 Task: Create new custom data at organization, profile, and user levels
Action: Mouse moved to (225, 218)
Screenshot: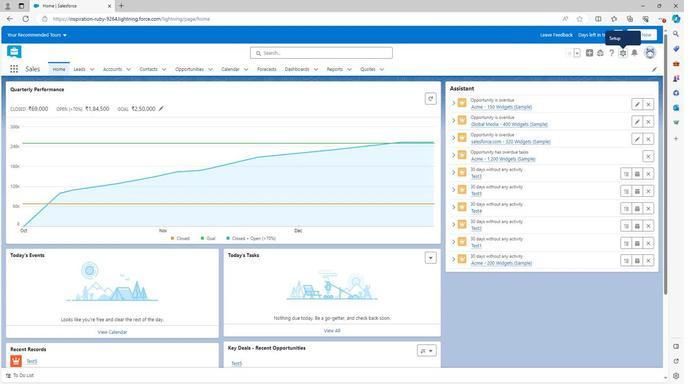 
Action: Mouse scrolled (225, 217) with delta (0, 0)
Screenshot: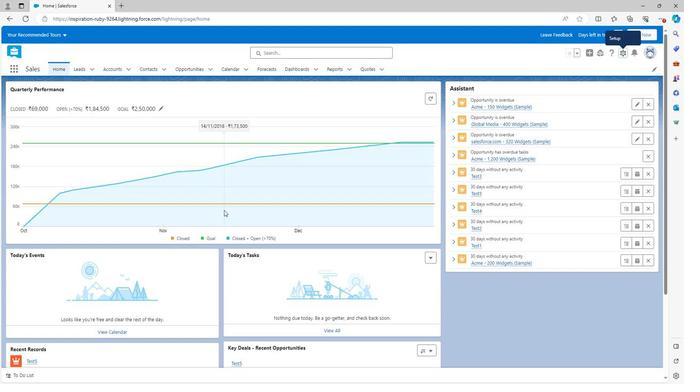 
Action: Mouse scrolled (225, 217) with delta (0, 0)
Screenshot: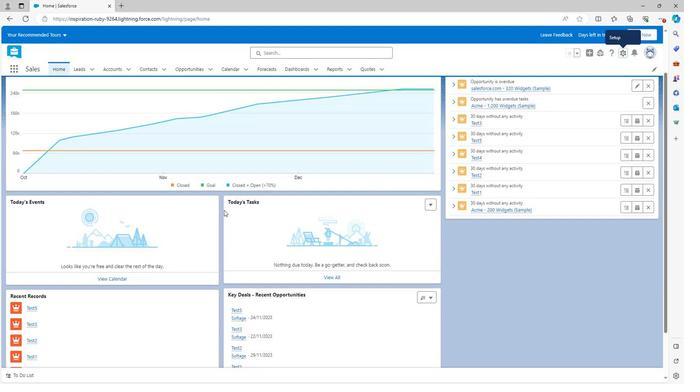 
Action: Mouse scrolled (225, 217) with delta (0, 0)
Screenshot: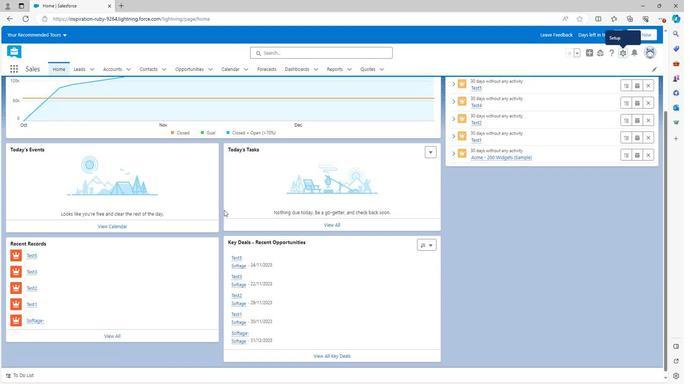 
Action: Mouse scrolled (225, 218) with delta (0, 0)
Screenshot: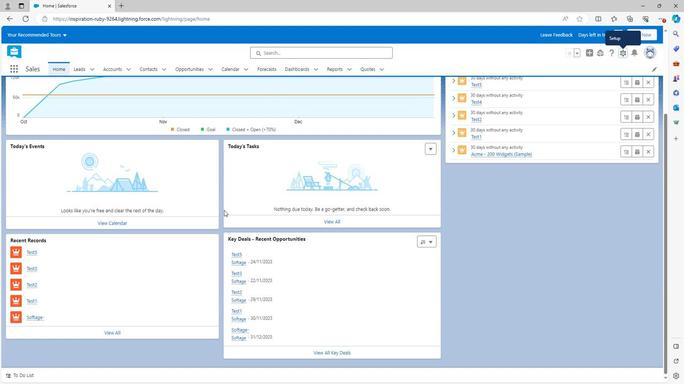 
Action: Mouse scrolled (225, 218) with delta (0, 0)
Screenshot: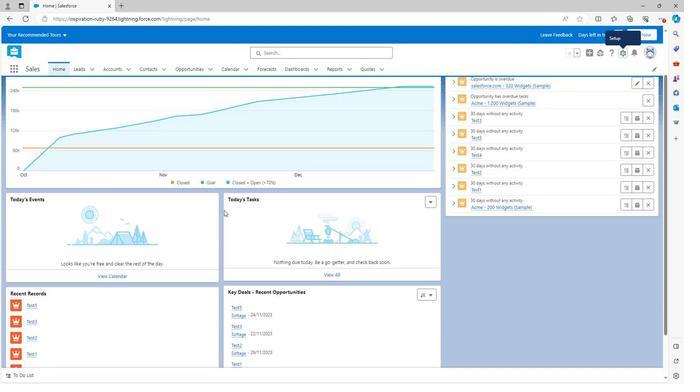
Action: Mouse scrolled (225, 218) with delta (0, 0)
Screenshot: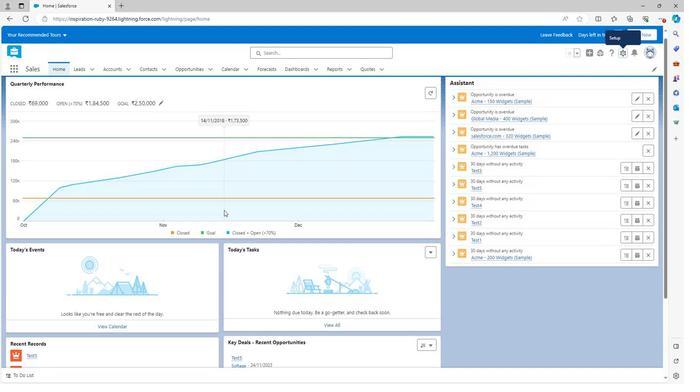 
Action: Mouse scrolled (225, 218) with delta (0, 0)
Screenshot: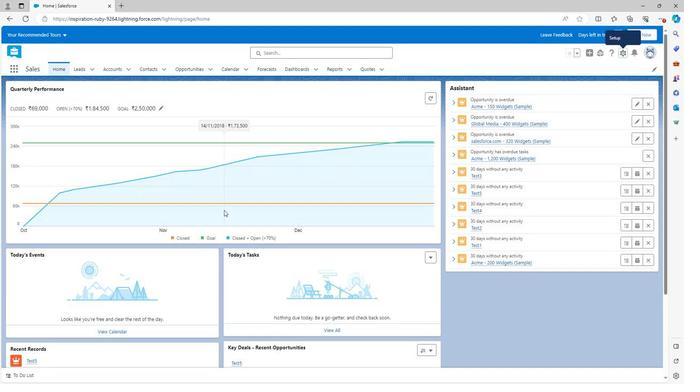 
Action: Mouse moved to (609, 78)
Screenshot: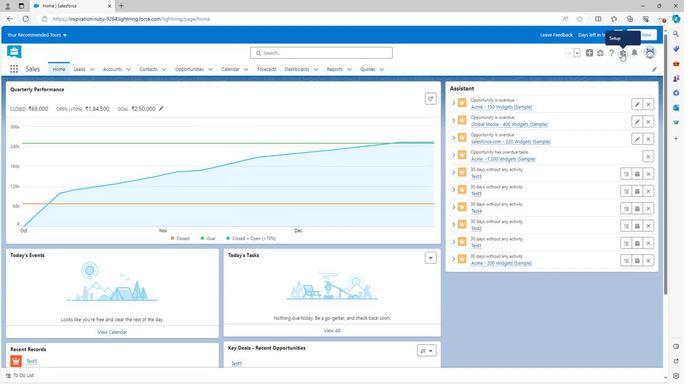 
Action: Mouse pressed left at (609, 78)
Screenshot: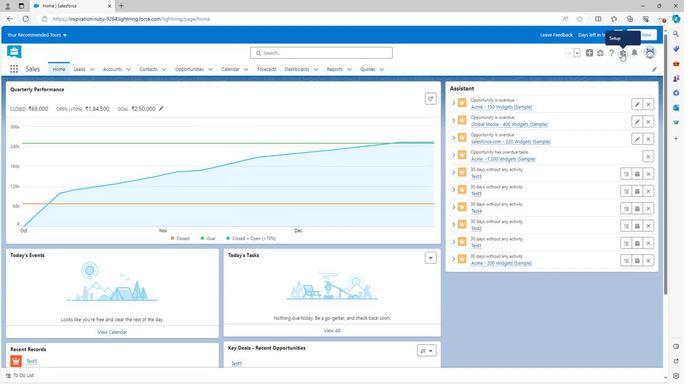 
Action: Mouse moved to (592, 94)
Screenshot: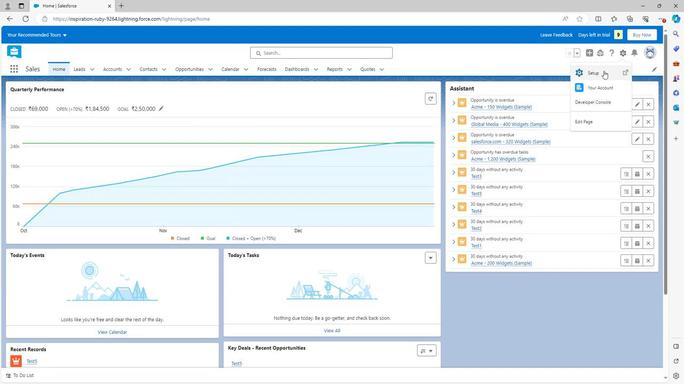 
Action: Mouse pressed left at (592, 94)
Screenshot: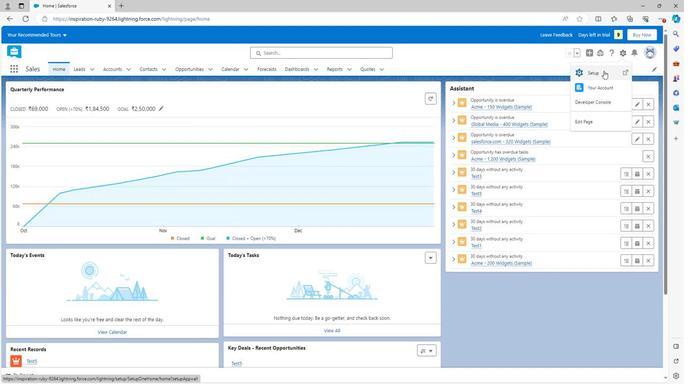 
Action: Mouse moved to (28, 267)
Screenshot: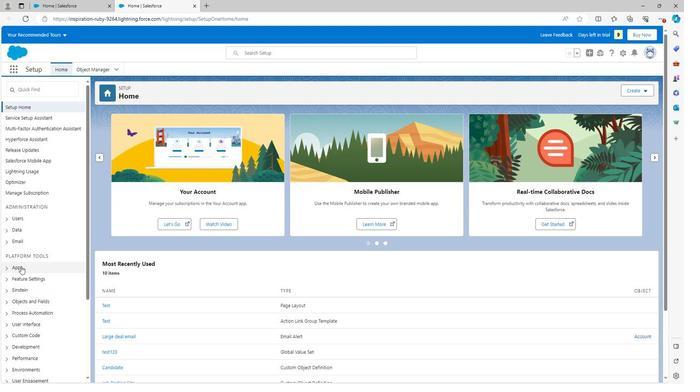 
Action: Mouse scrolled (28, 267) with delta (0, 0)
Screenshot: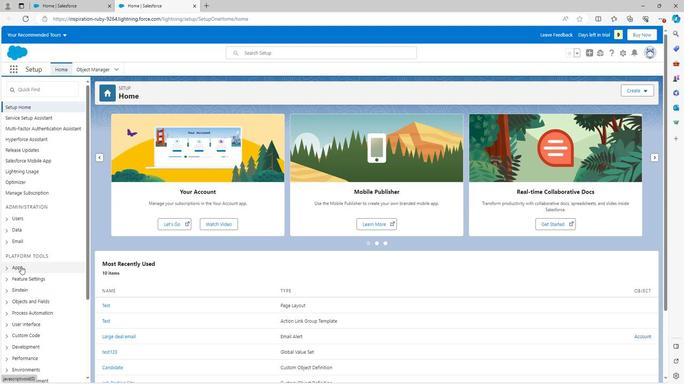 
Action: Mouse scrolled (28, 267) with delta (0, 0)
Screenshot: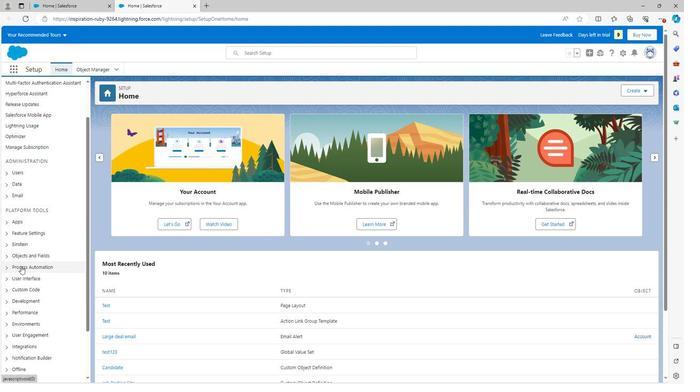 
Action: Mouse scrolled (28, 267) with delta (0, 0)
Screenshot: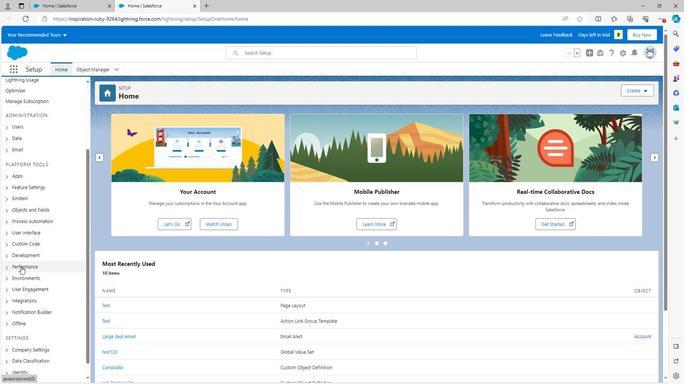 
Action: Mouse moved to (14, 234)
Screenshot: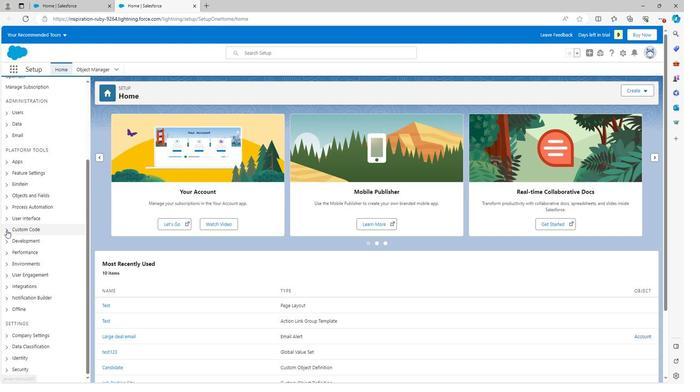 
Action: Mouse pressed left at (14, 234)
Screenshot: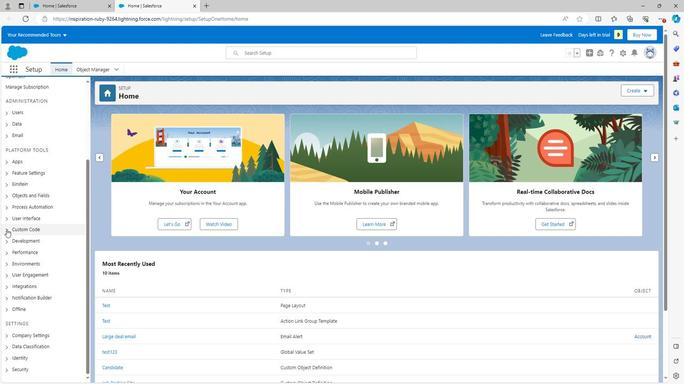 
Action: Mouse moved to (34, 269)
Screenshot: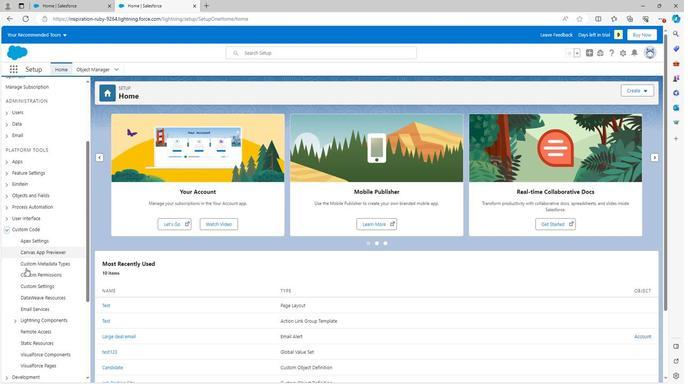 
Action: Mouse scrolled (34, 269) with delta (0, 0)
Screenshot: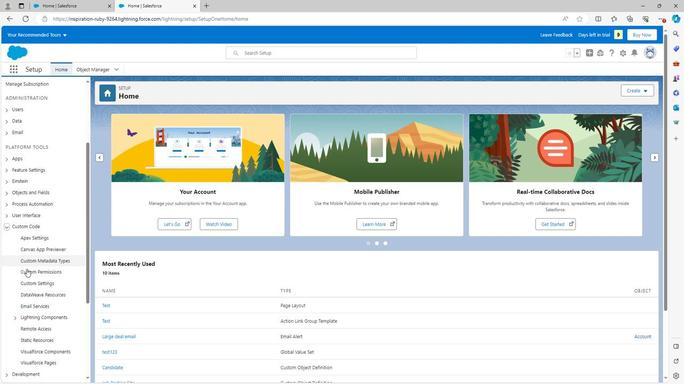 
Action: Mouse moved to (39, 245)
Screenshot: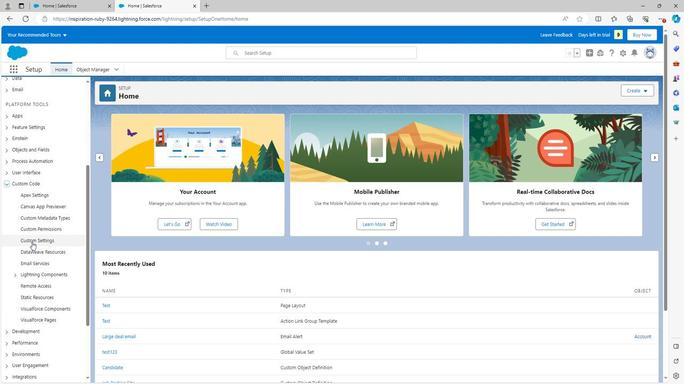 
Action: Mouse pressed left at (39, 245)
Screenshot: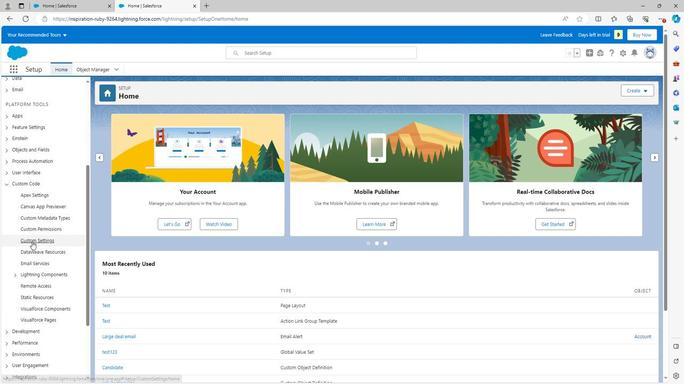 
Action: Mouse moved to (373, 192)
Screenshot: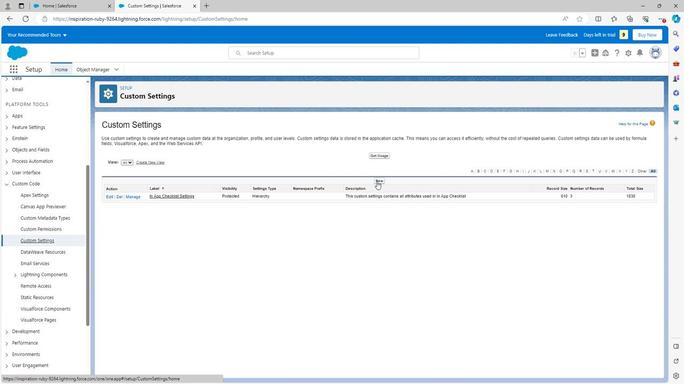 
Action: Mouse pressed left at (373, 192)
Screenshot: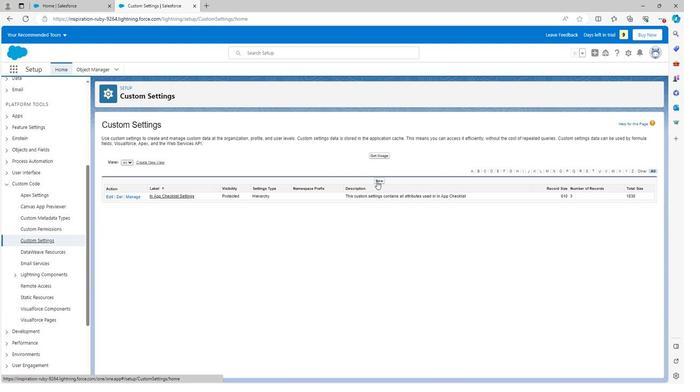 
Action: Mouse moved to (242, 194)
Screenshot: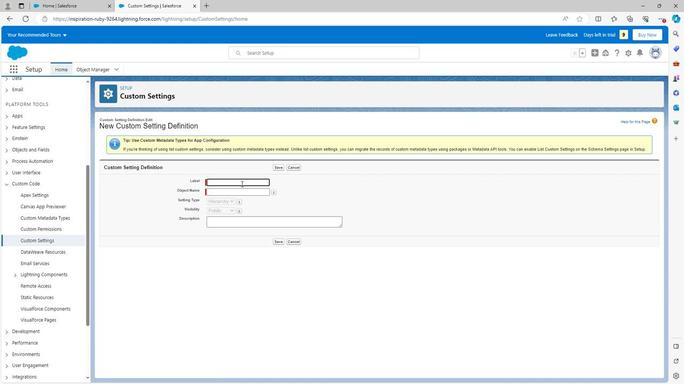 
Action: Mouse pressed left at (242, 194)
Screenshot: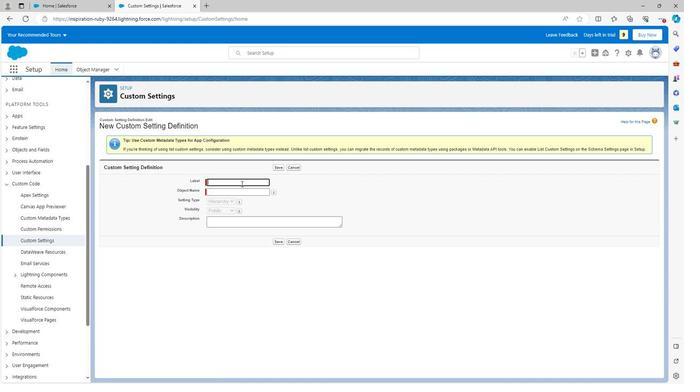 
Action: Key pressed <Key.shift><Key.shift>Tes
Screenshot: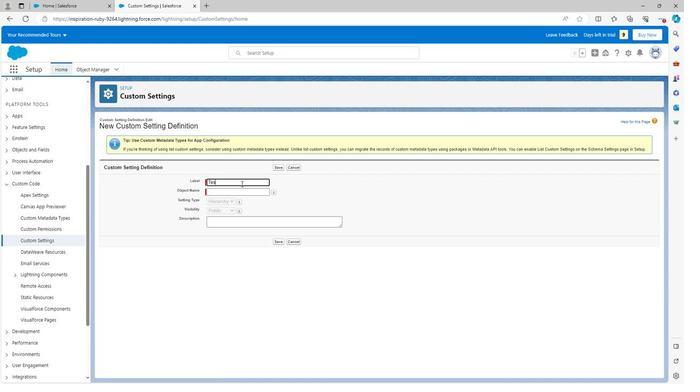 
Action: Mouse moved to (242, 193)
Screenshot: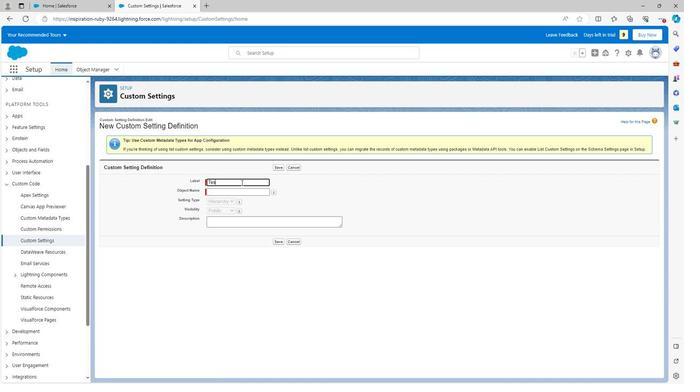 
Action: Key pressed t
Screenshot: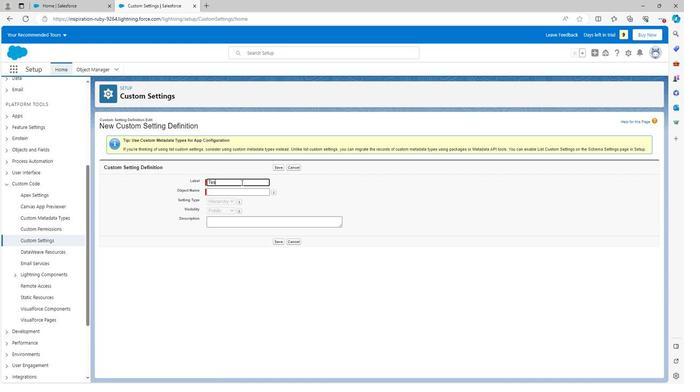 
Action: Mouse moved to (321, 198)
Screenshot: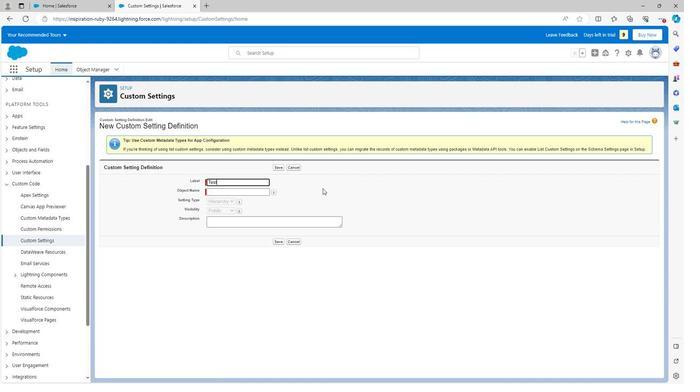 
Action: Mouse pressed left at (321, 198)
Screenshot: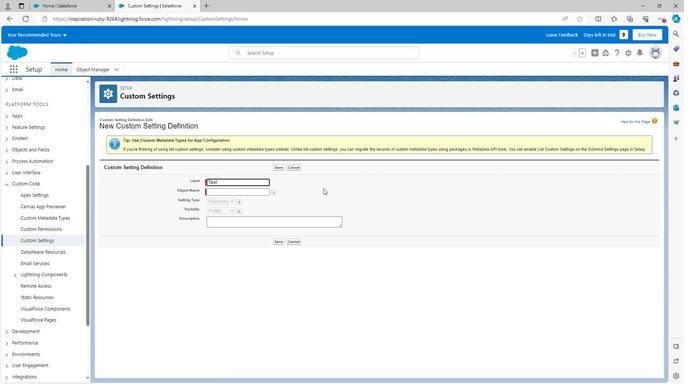
Action: Mouse moved to (232, 203)
Screenshot: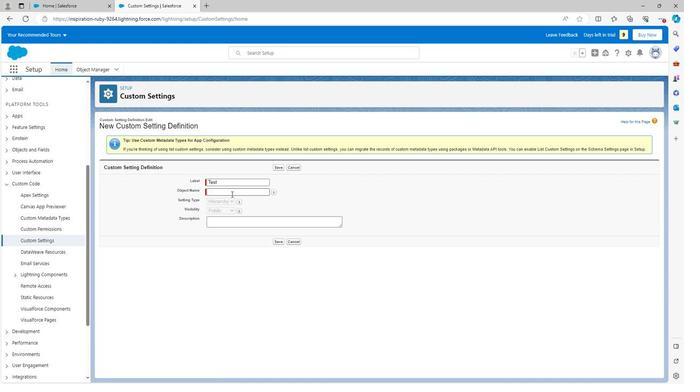 
Action: Mouse pressed left at (232, 203)
Screenshot: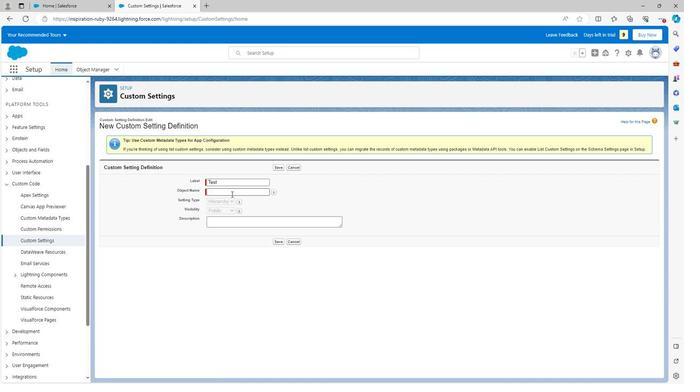 
Action: Mouse moved to (231, 203)
Screenshot: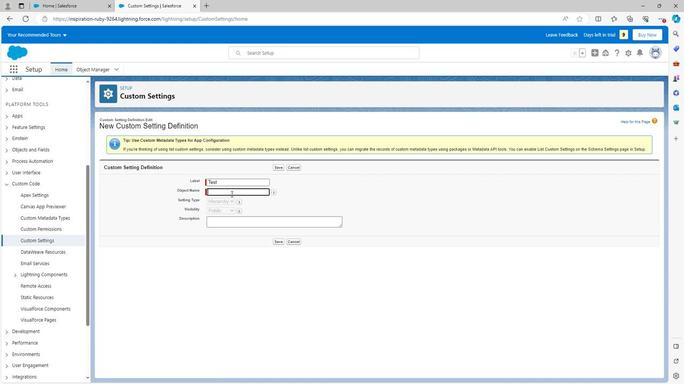 
Action: Key pressed <Key.shift>
Screenshot: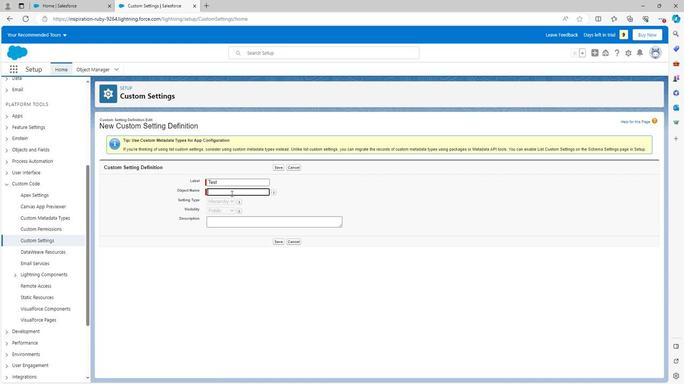 
Action: Mouse moved to (231, 203)
Screenshot: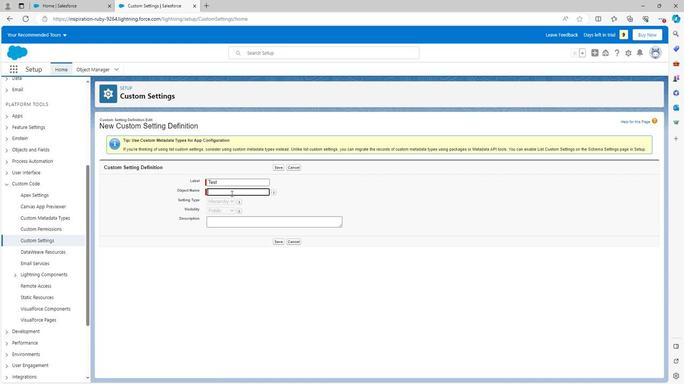 
Action: Key pressed <Key.shift><Key.shift>
Screenshot: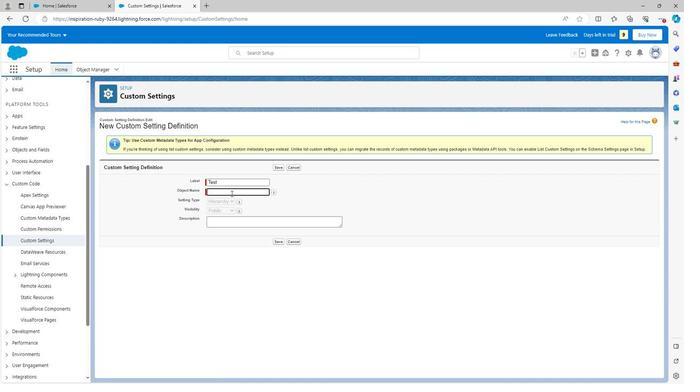 
Action: Mouse moved to (249, 202)
Screenshot: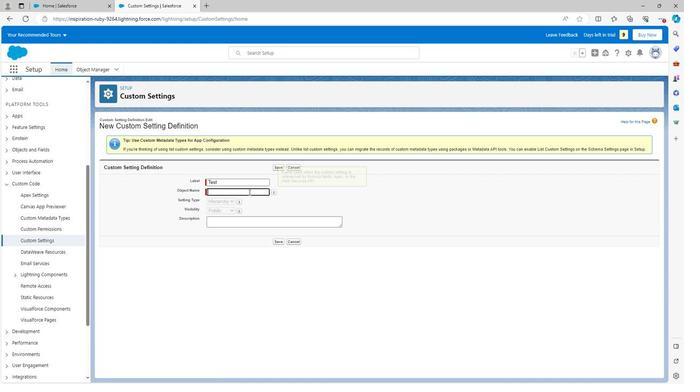 
Action: Mouse pressed left at (249, 202)
Screenshot: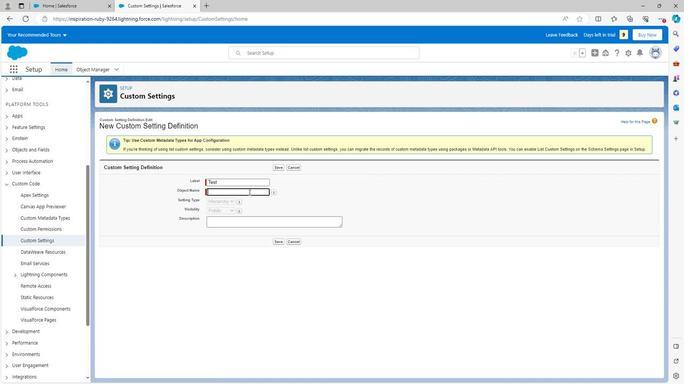 
Action: Key pressed <Key.shift>
Screenshot: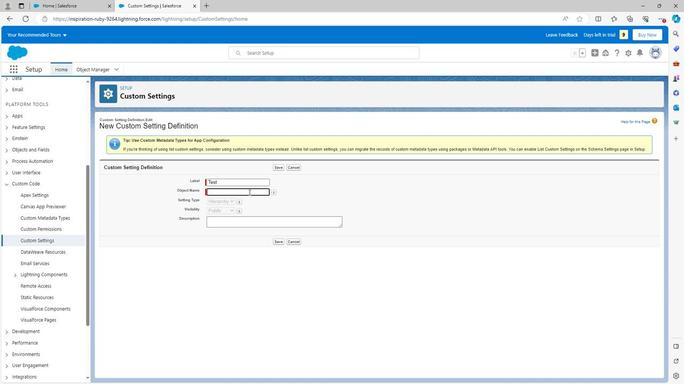 
Action: Mouse moved to (248, 201)
Screenshot: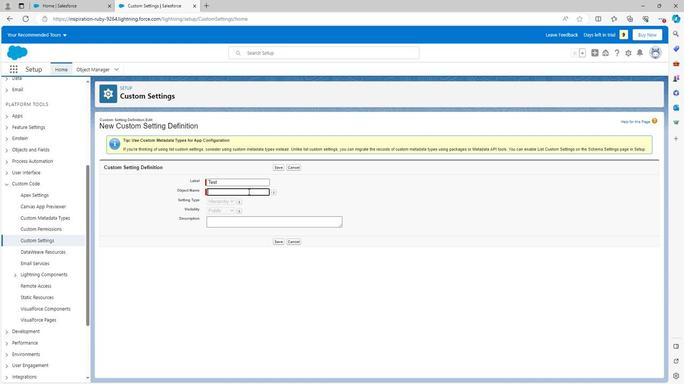 
Action: Key pressed <Key.shift>
Screenshot: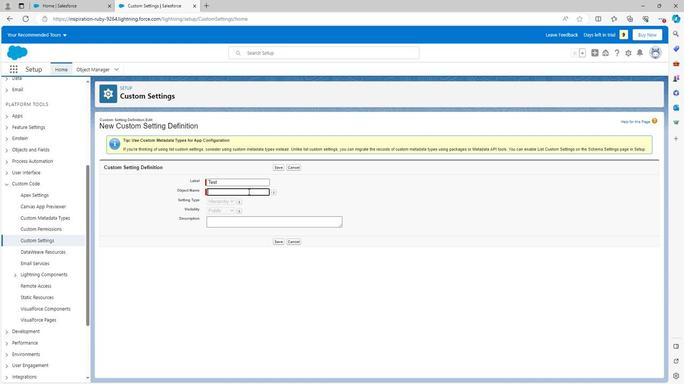 
Action: Mouse moved to (248, 200)
Screenshot: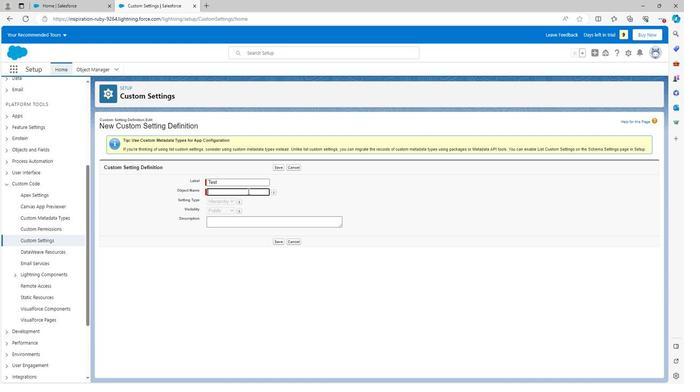 
Action: Key pressed <Key.shift><Key.shift><Key.shift><Key.shift><Key.shift><Key.shift>T
Screenshot: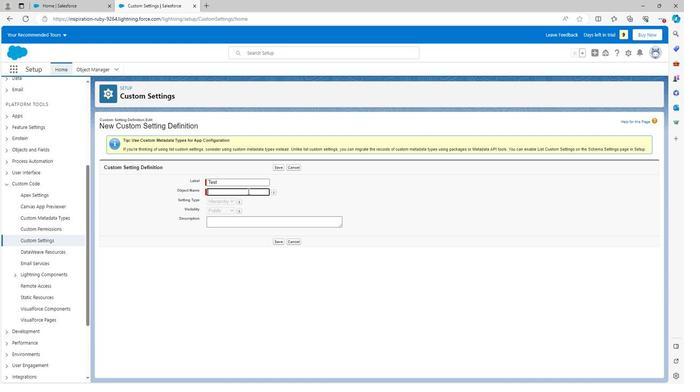 
Action: Mouse moved to (248, 200)
Screenshot: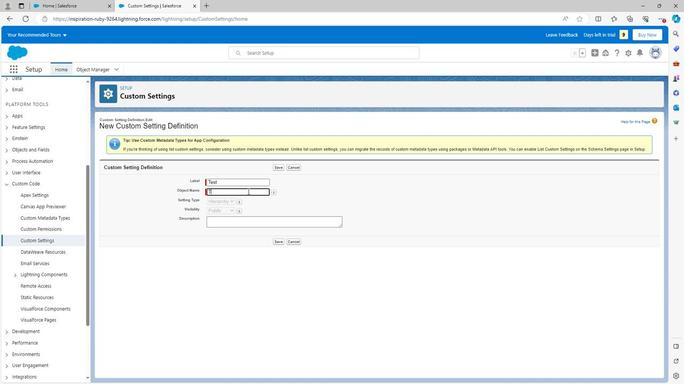 
Action: Key pressed e
Screenshot: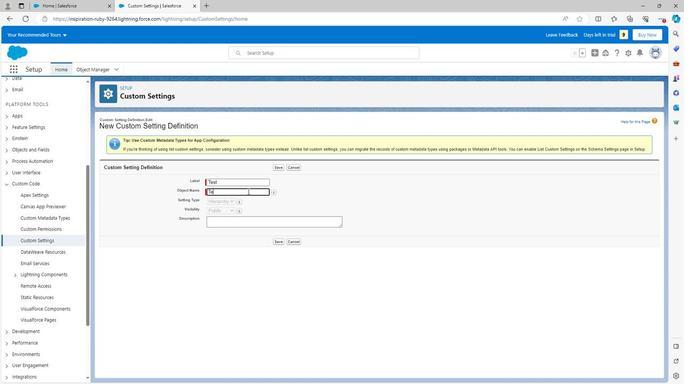 
Action: Mouse moved to (248, 200)
Screenshot: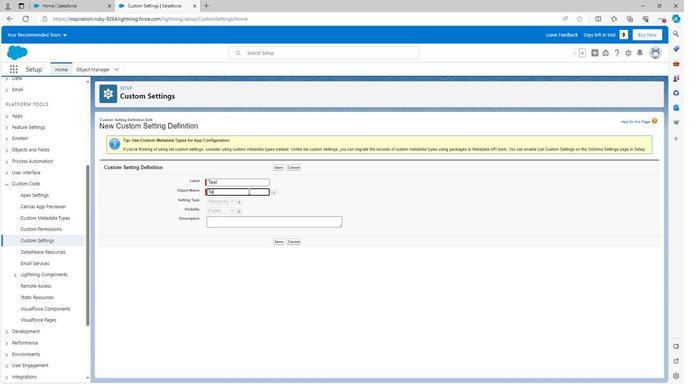 
Action: Key pressed s
Screenshot: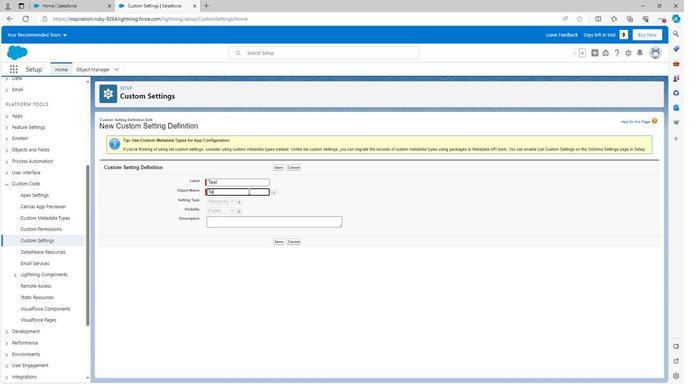 
Action: Mouse moved to (249, 200)
Screenshot: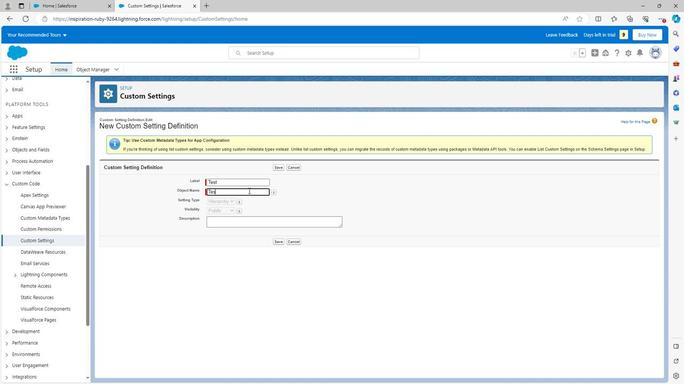 
Action: Key pressed t
Screenshot: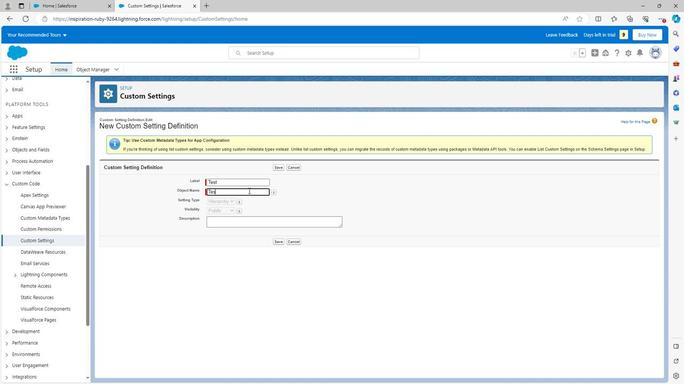 
Action: Mouse moved to (315, 204)
Screenshot: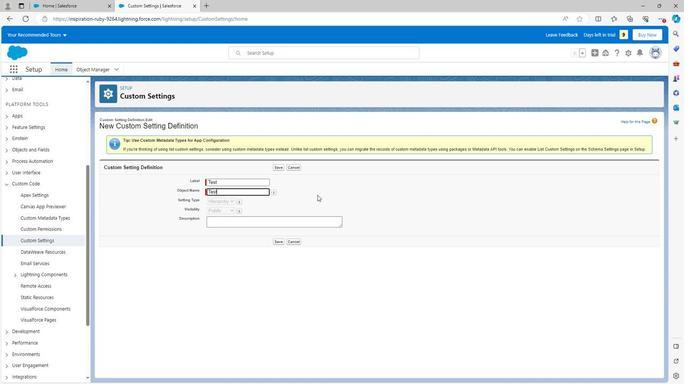 
Action: Mouse pressed left at (315, 204)
Screenshot: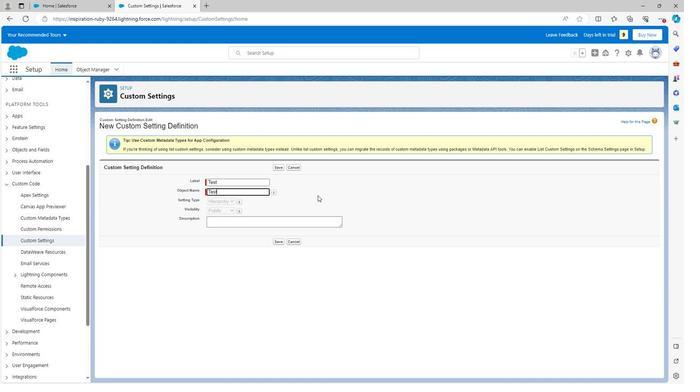 
Action: Mouse moved to (277, 244)
Screenshot: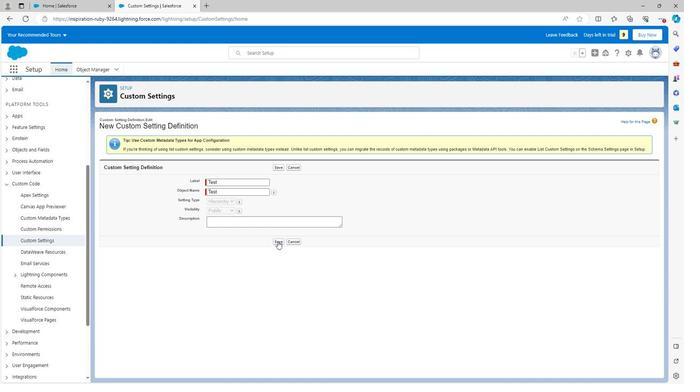 
Action: Mouse pressed left at (277, 244)
Screenshot: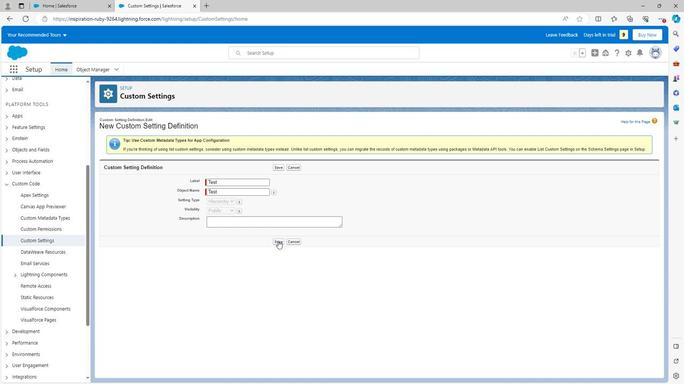 
Action: Mouse moved to (283, 210)
Screenshot: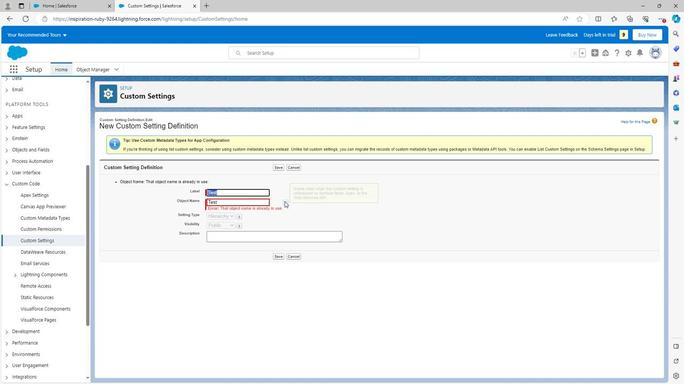 
Action: Mouse pressed left at (283, 210)
Screenshot: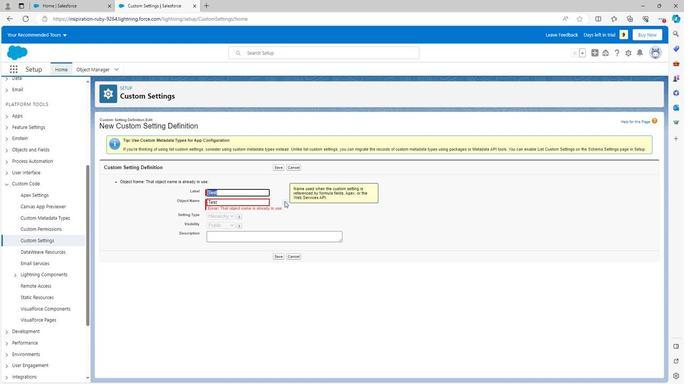 
Action: Mouse moved to (244, 211)
Screenshot: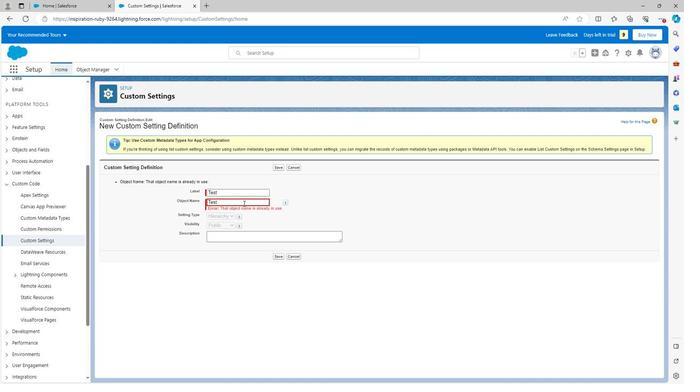
Action: Mouse pressed left at (244, 211)
Screenshot: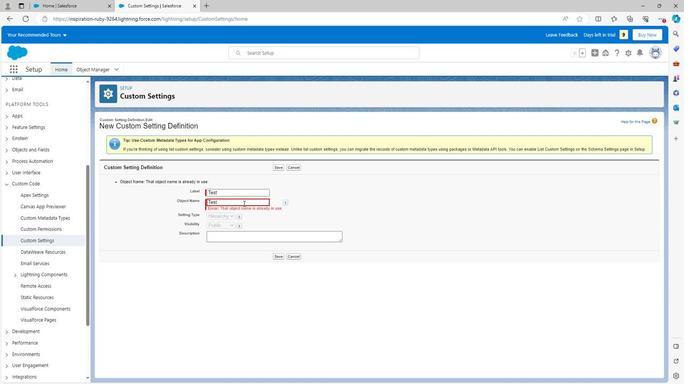
Action: Mouse moved to (201, 211)
Screenshot: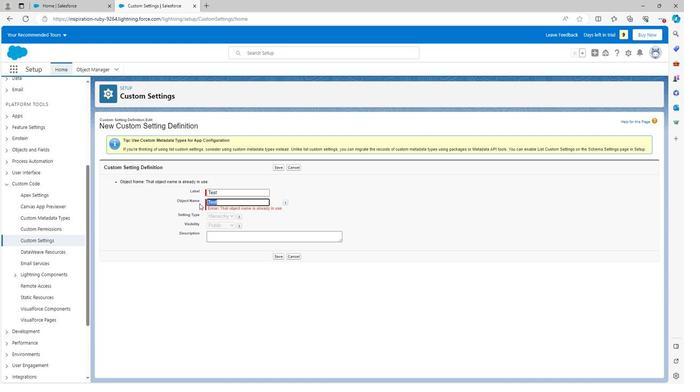 
Action: Key pressed <Key.backspace>
Screenshot: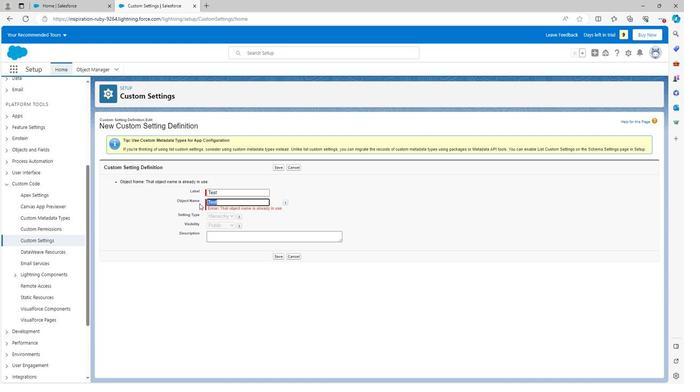 
Action: Mouse moved to (296, 219)
Screenshot: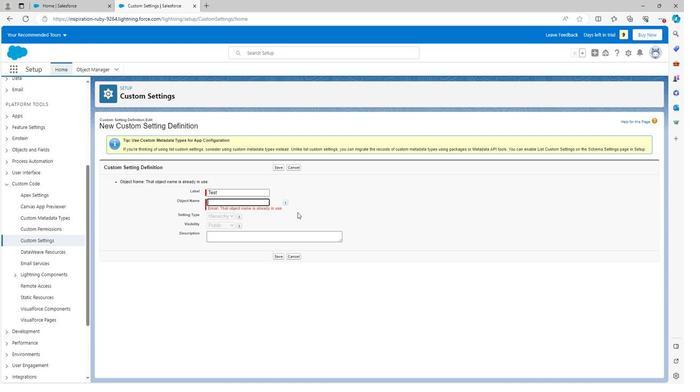 
Action: Mouse pressed left at (296, 219)
Screenshot: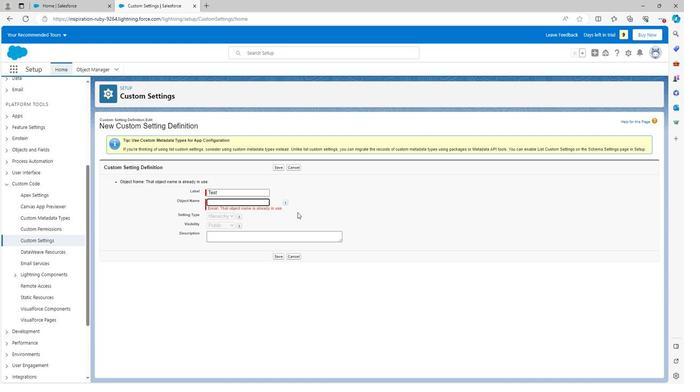 
Action: Mouse moved to (265, 258)
Screenshot: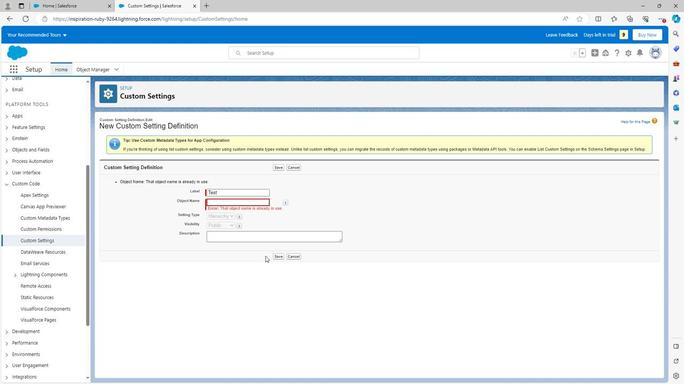
